 Task: Select the list of quotes displayed as Kanban
Action: Mouse scrolled (198, 217) with delta (0, 0)
Screenshot: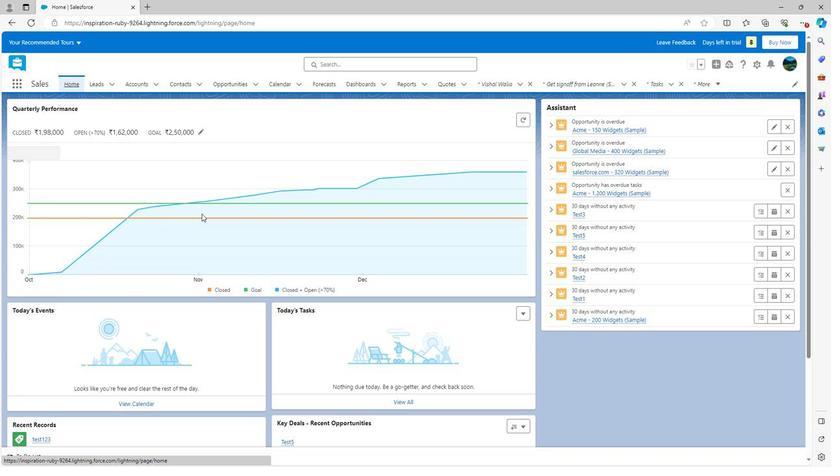 
Action: Mouse scrolled (198, 217) with delta (0, 0)
Screenshot: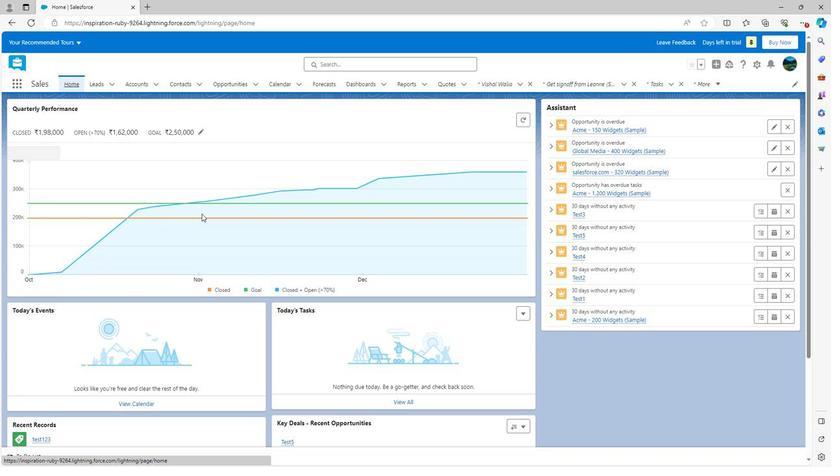 
Action: Mouse scrolled (198, 217) with delta (0, 0)
Screenshot: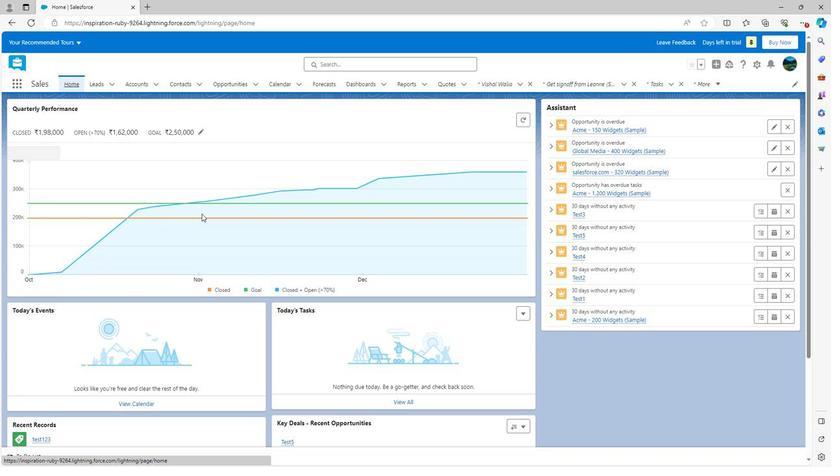 
Action: Mouse scrolled (198, 218) with delta (0, 0)
Screenshot: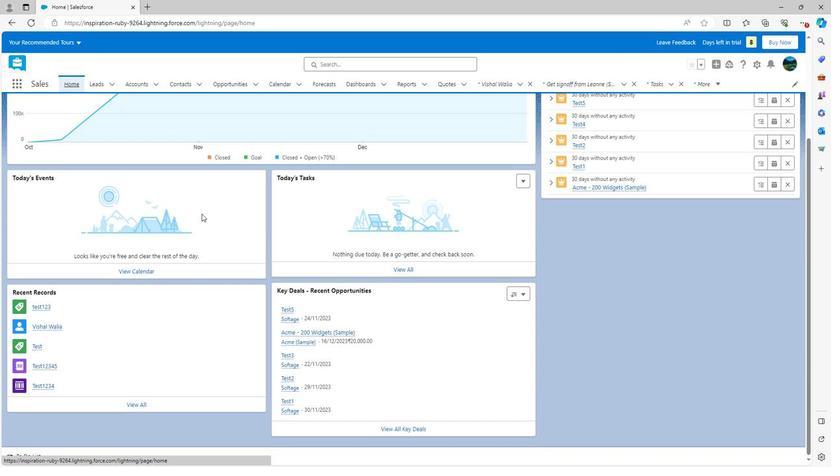 
Action: Mouse scrolled (198, 218) with delta (0, 0)
Screenshot: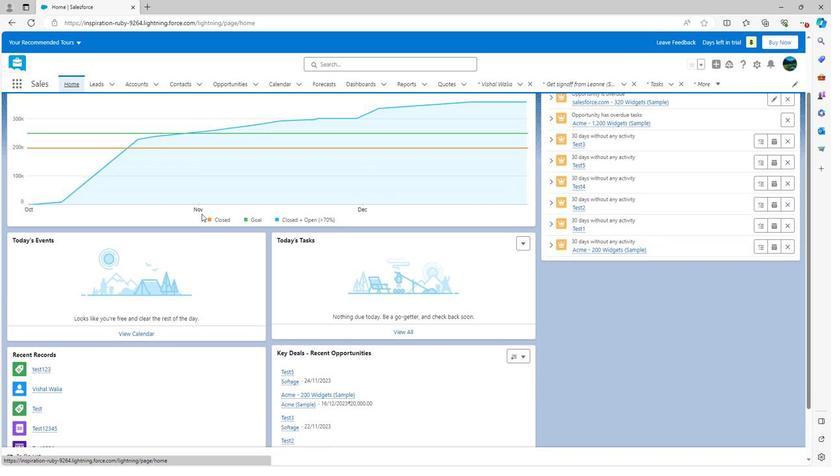 
Action: Mouse scrolled (198, 218) with delta (0, 0)
Screenshot: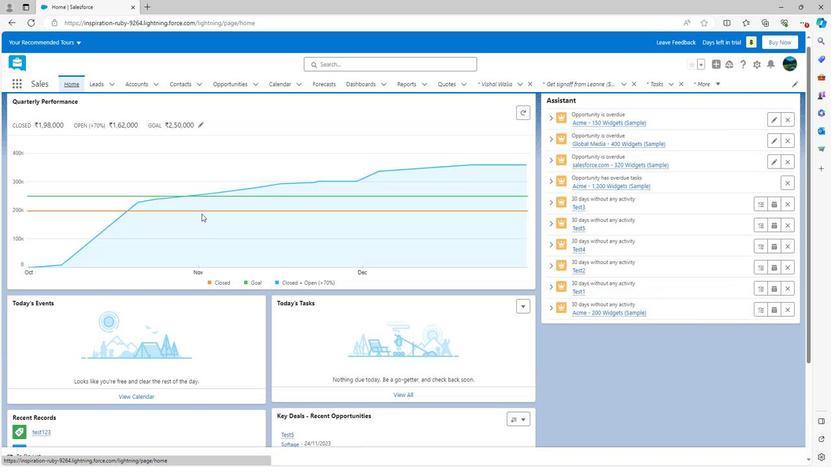 
Action: Mouse moved to (443, 83)
Screenshot: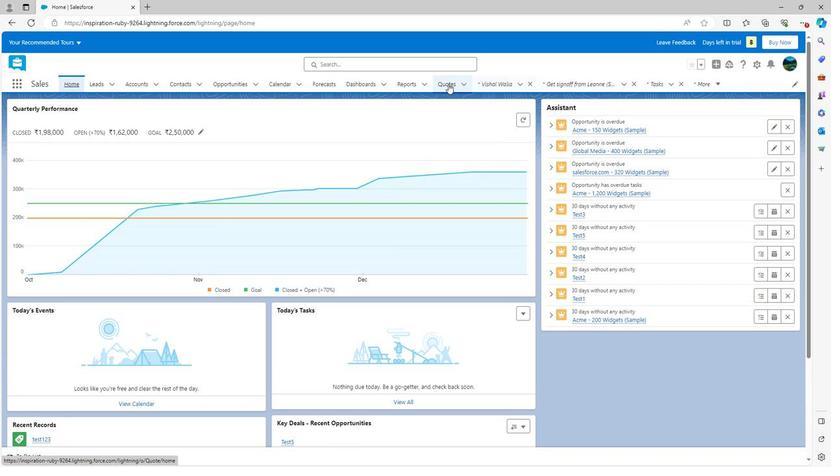 
Action: Mouse pressed left at (443, 83)
Screenshot: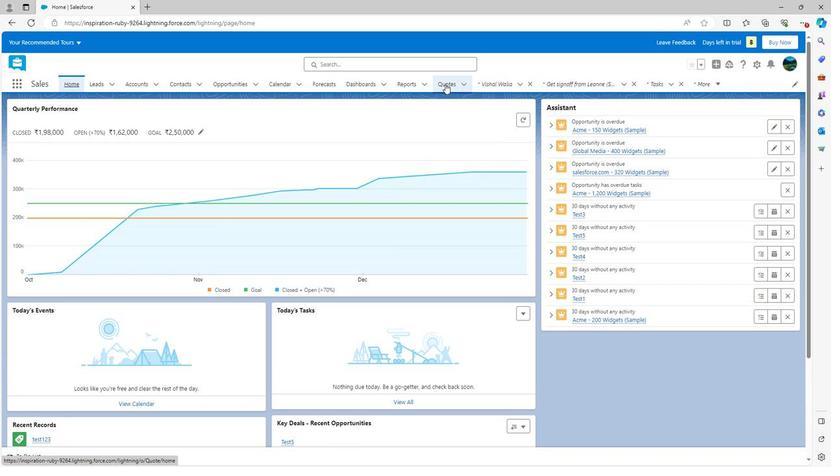 
Action: Mouse moved to (726, 129)
Screenshot: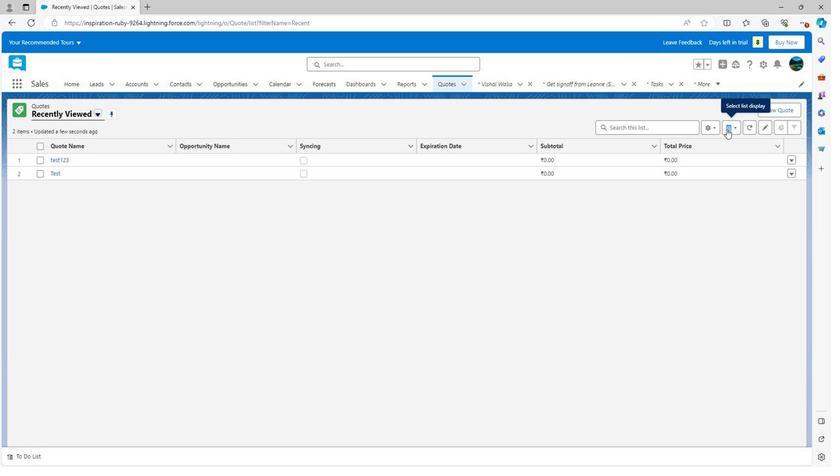 
Action: Mouse pressed left at (726, 129)
Screenshot: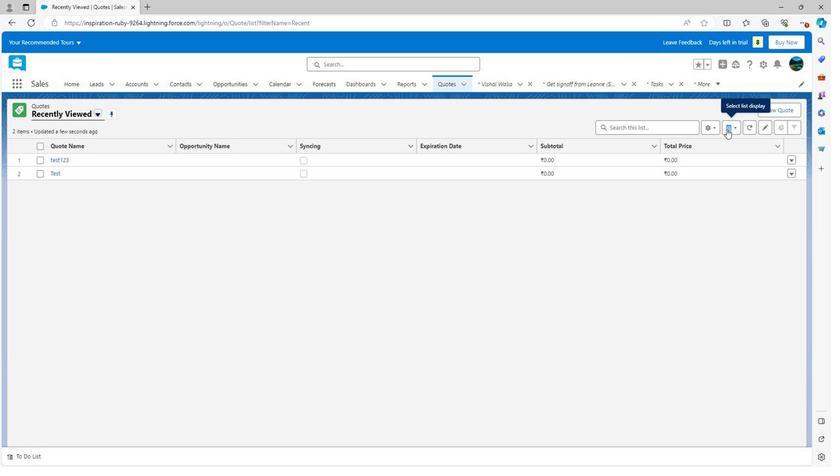 
Action: Mouse moved to (740, 175)
Screenshot: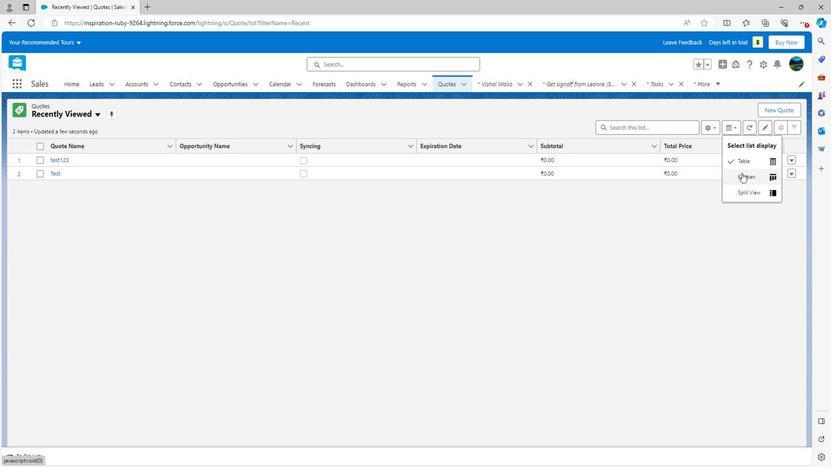 
Action: Mouse pressed left at (740, 175)
Screenshot: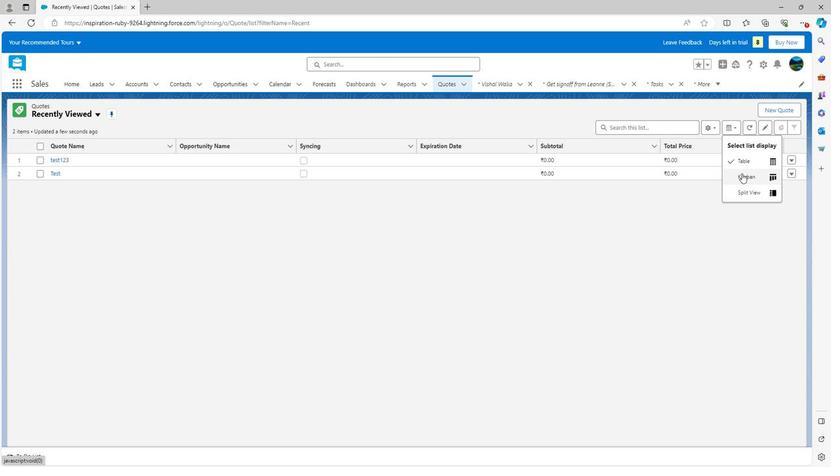 
Action: Mouse moved to (56, 167)
Screenshot: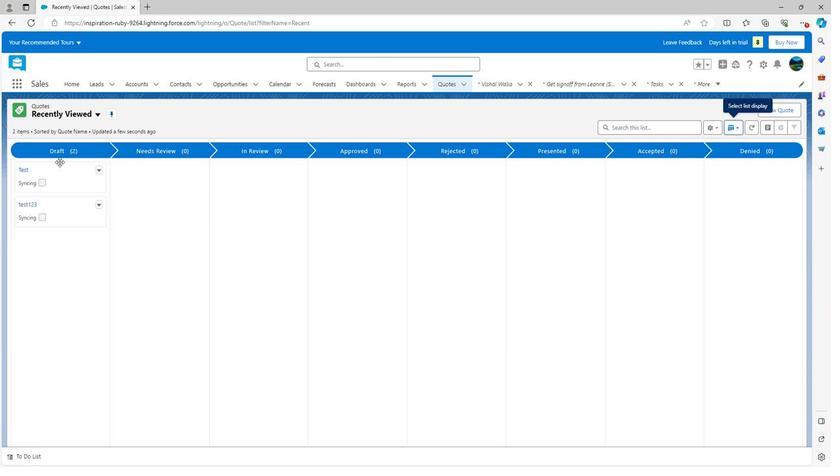 
Action: Mouse pressed left at (56, 167)
Screenshot: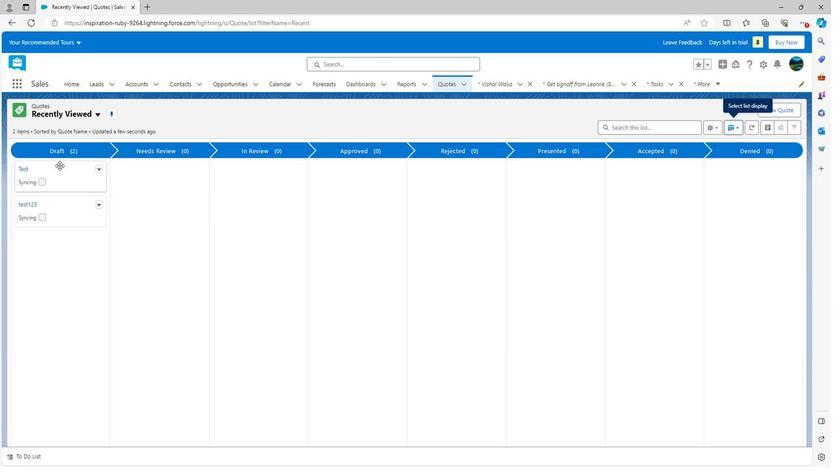 
Action: Mouse moved to (49, 214)
Screenshot: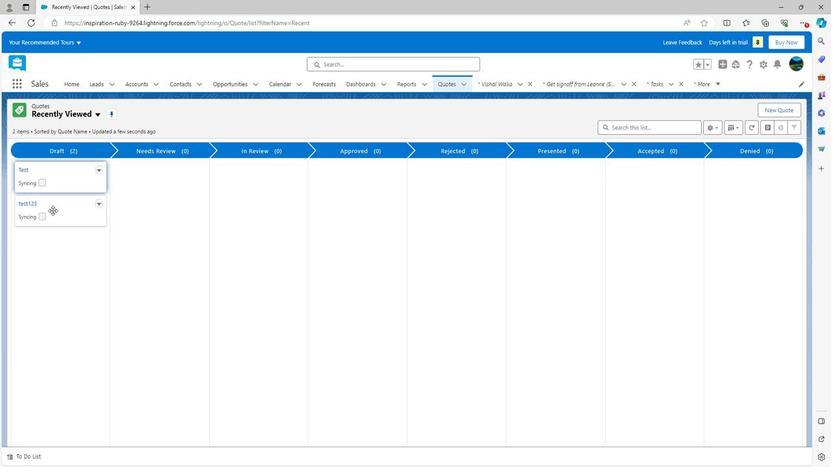 
Action: Mouse pressed left at (49, 214)
Screenshot: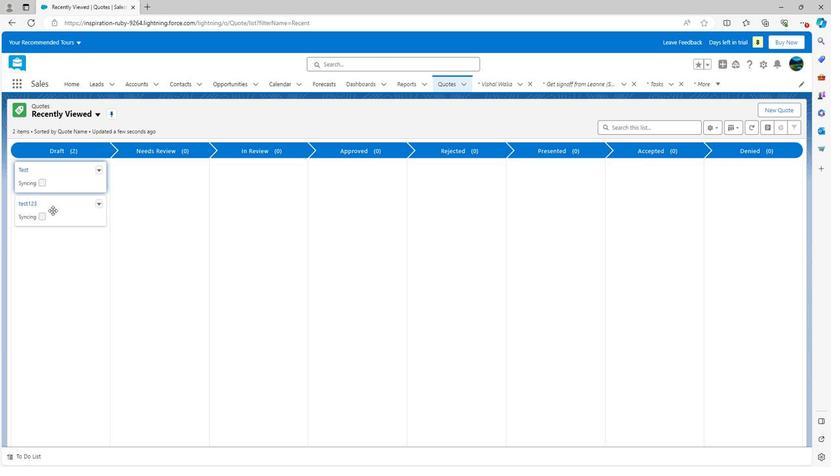 
Action: Mouse moved to (309, 265)
Screenshot: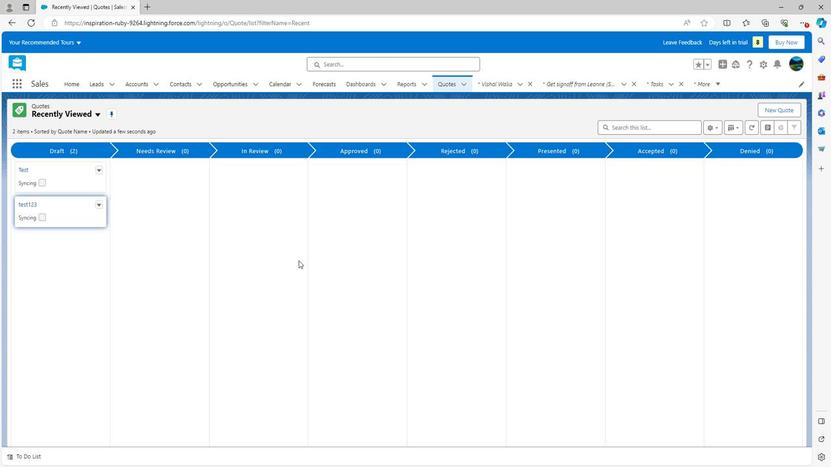 
